 Task: Add Rumiano Organic Sharp Cheddar Bar, Vegetarian Cheese to the cart.
Action: Mouse moved to (635, 245)
Screenshot: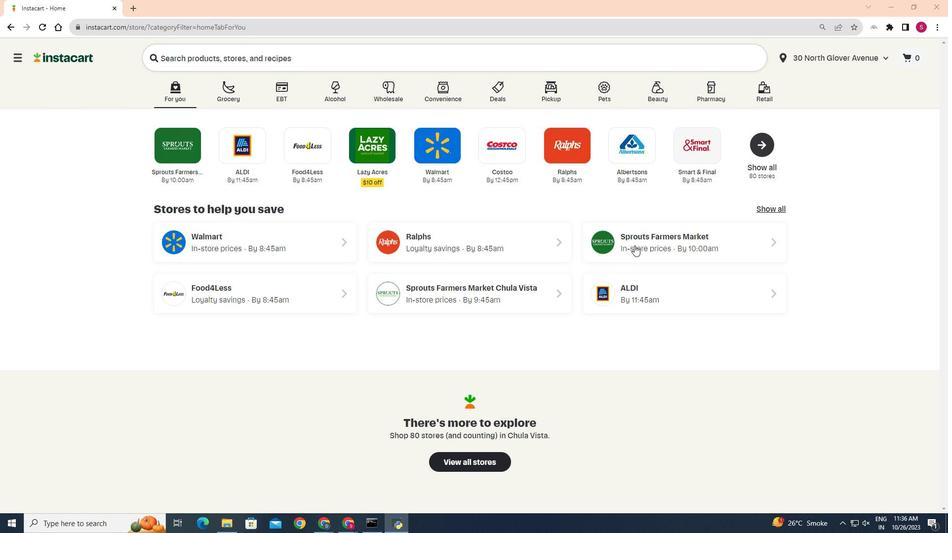 
Action: Mouse pressed left at (635, 245)
Screenshot: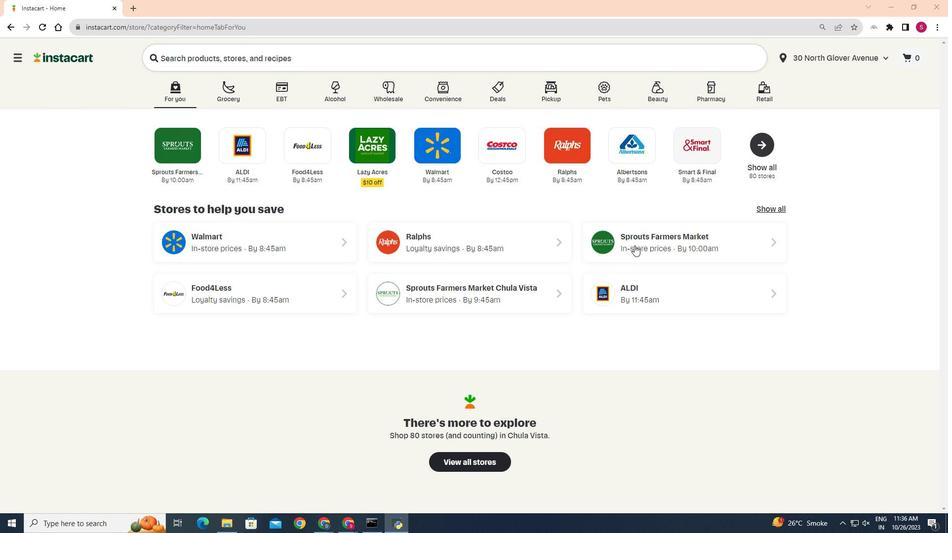 
Action: Mouse moved to (41, 415)
Screenshot: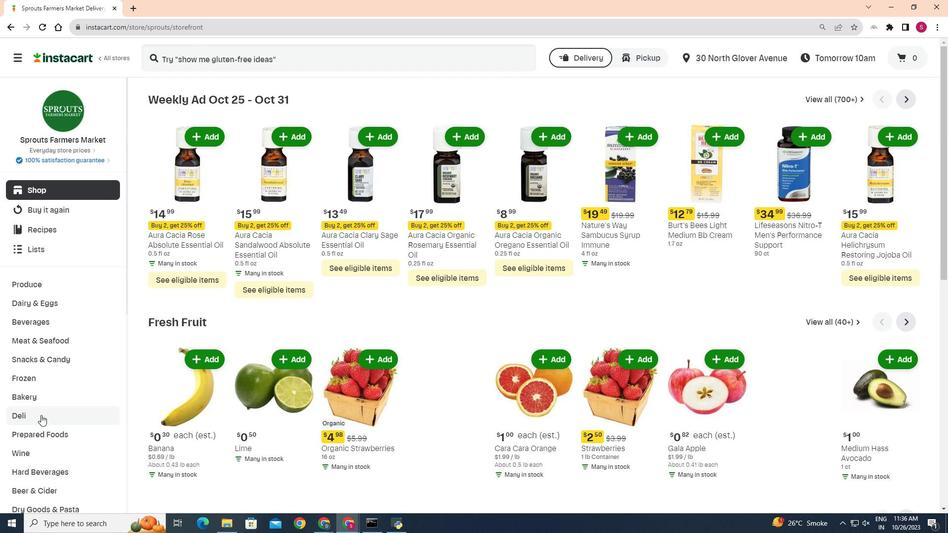 
Action: Mouse pressed left at (41, 415)
Screenshot: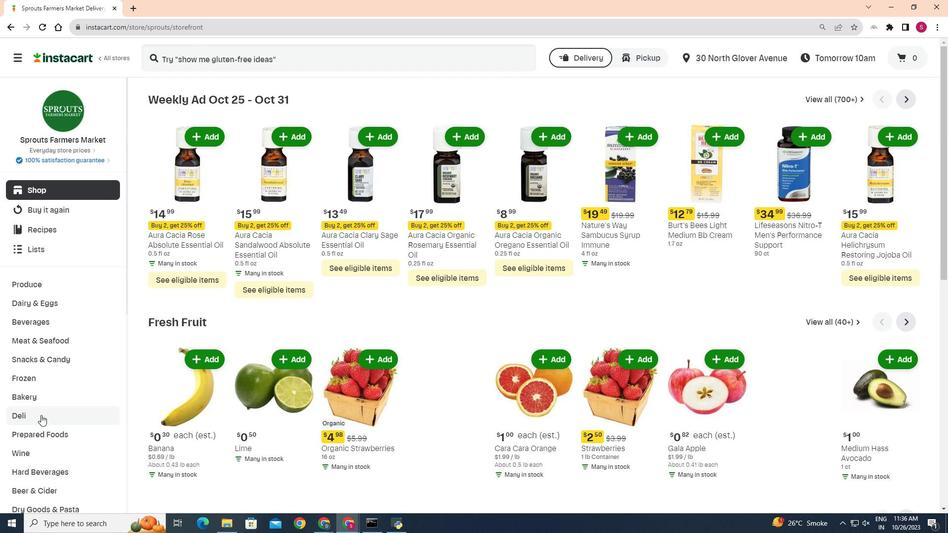 
Action: Mouse moved to (260, 128)
Screenshot: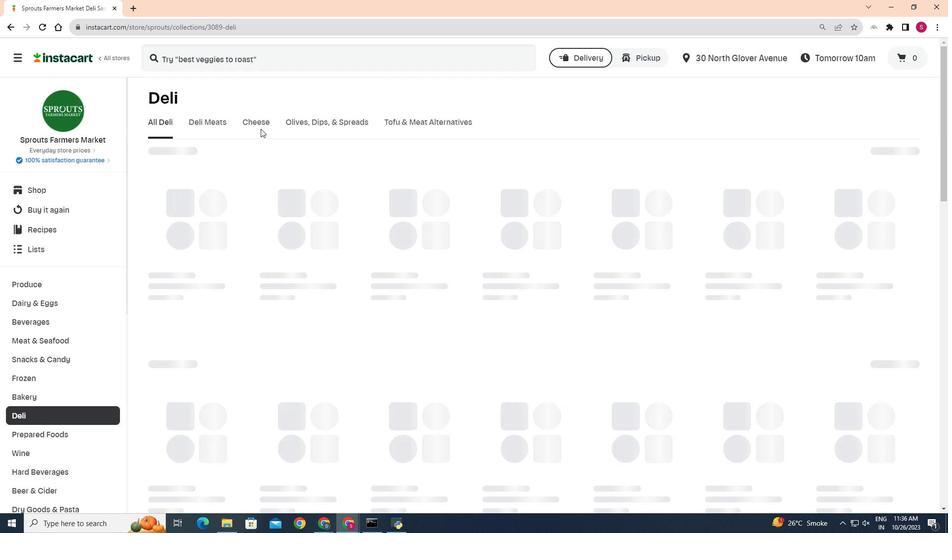 
Action: Mouse pressed left at (260, 128)
Screenshot: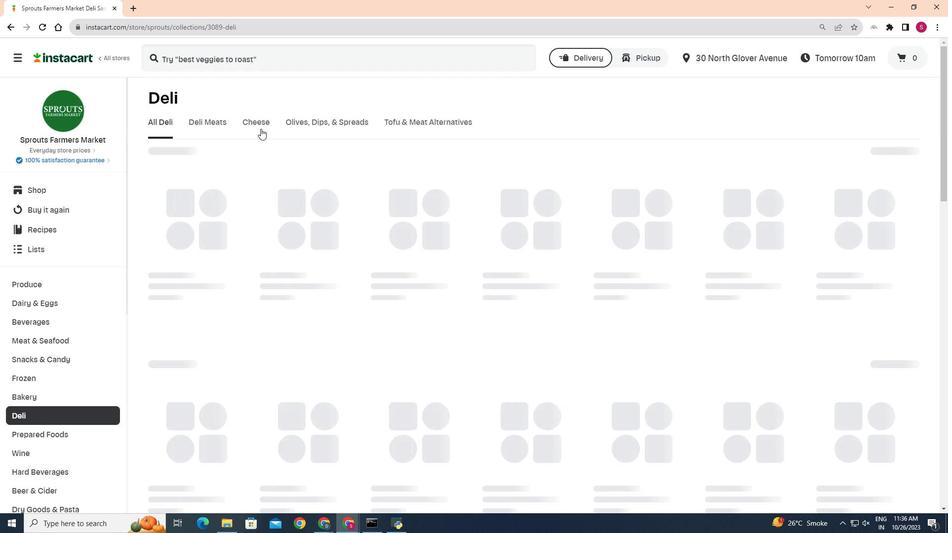 
Action: Mouse moved to (232, 162)
Screenshot: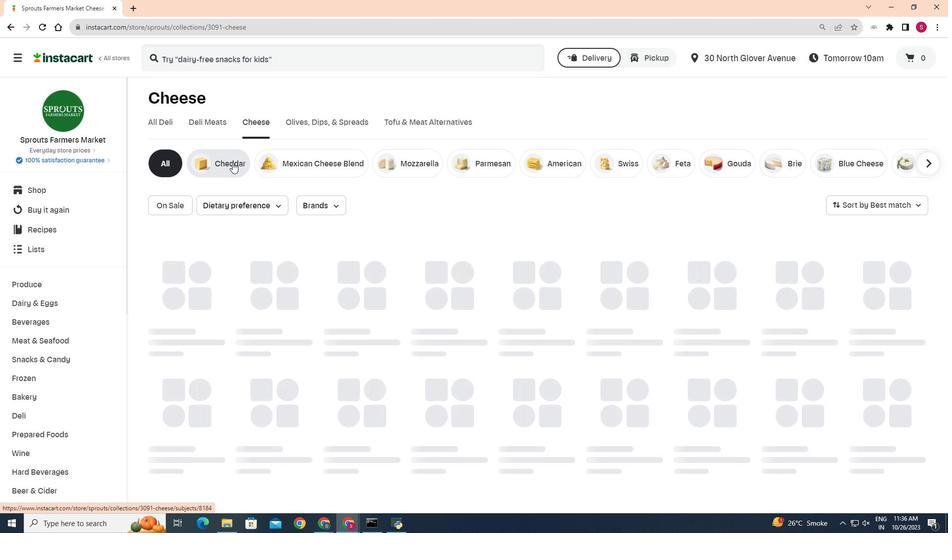 
Action: Mouse pressed left at (232, 162)
Screenshot: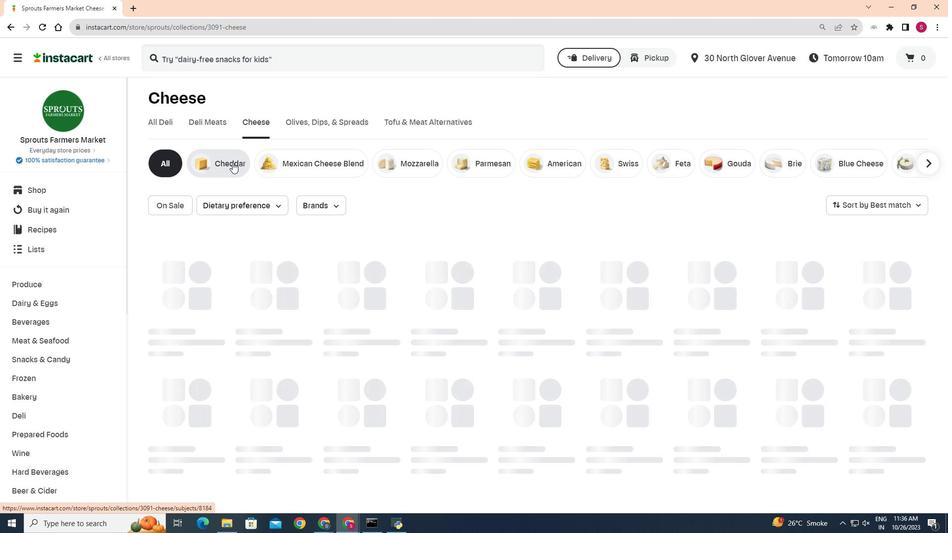 
Action: Mouse moved to (577, 276)
Screenshot: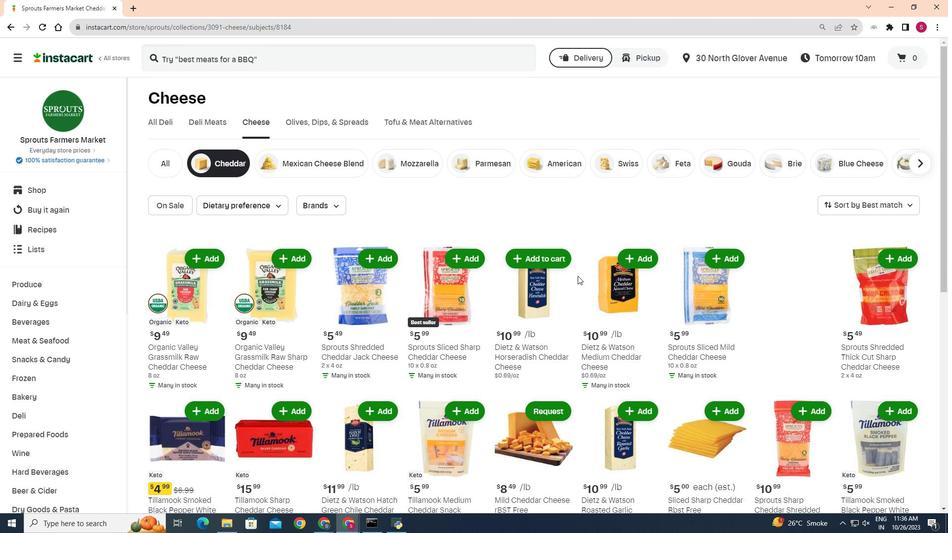 
Action: Mouse scrolled (577, 275) with delta (0, 0)
Screenshot: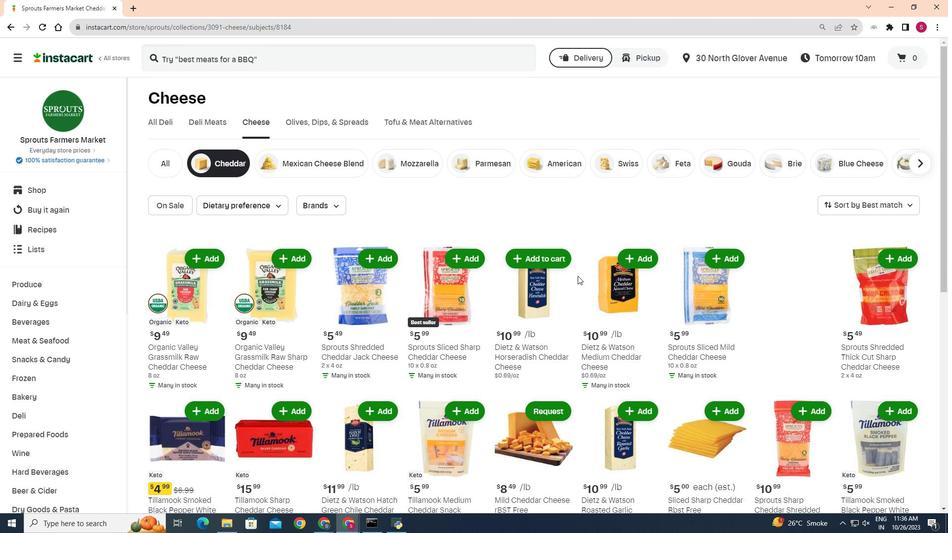 
Action: Mouse moved to (579, 276)
Screenshot: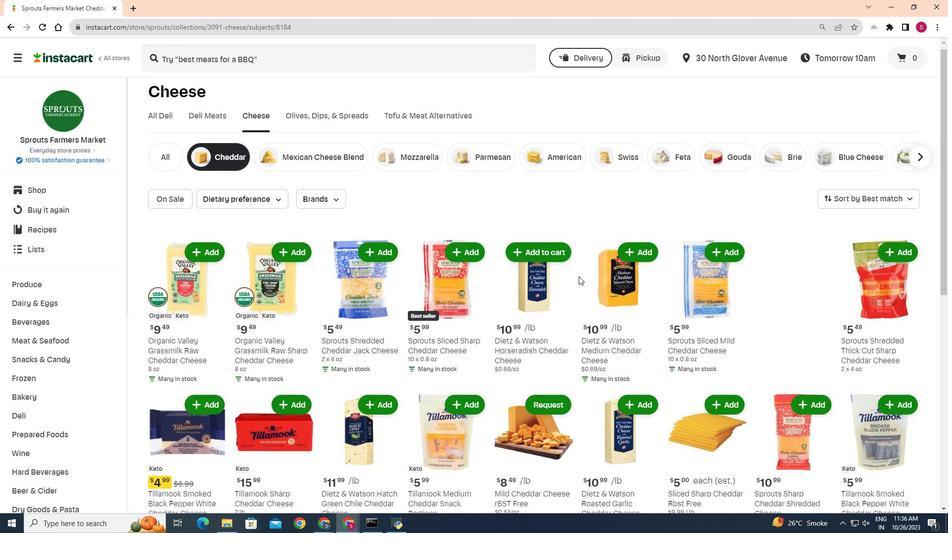 
Action: Mouse scrolled (579, 276) with delta (0, 0)
Screenshot: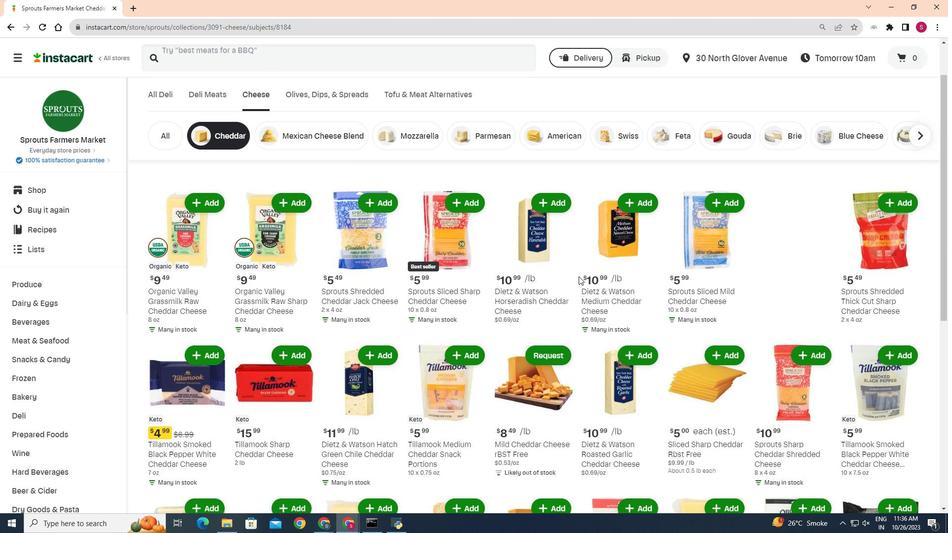 
Action: Mouse scrolled (579, 276) with delta (0, 0)
Screenshot: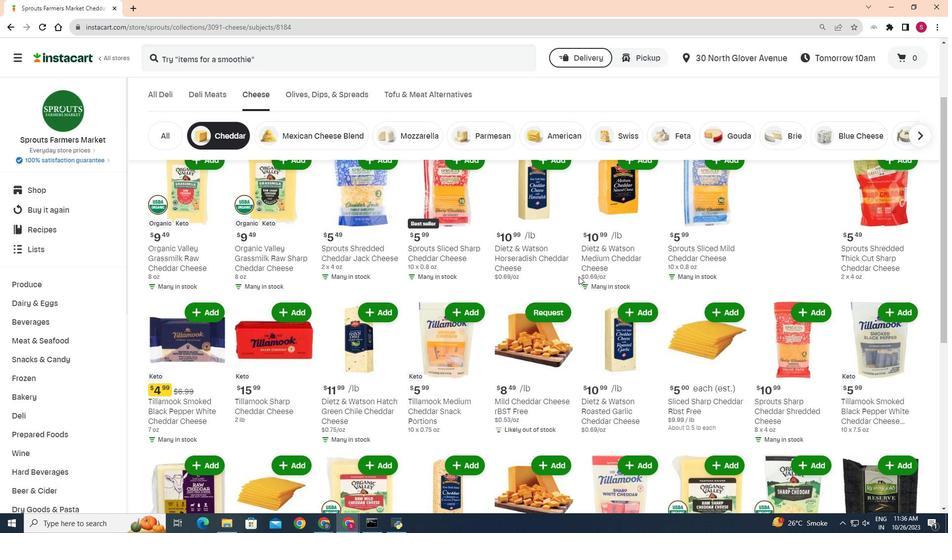 
Action: Mouse moved to (552, 281)
Screenshot: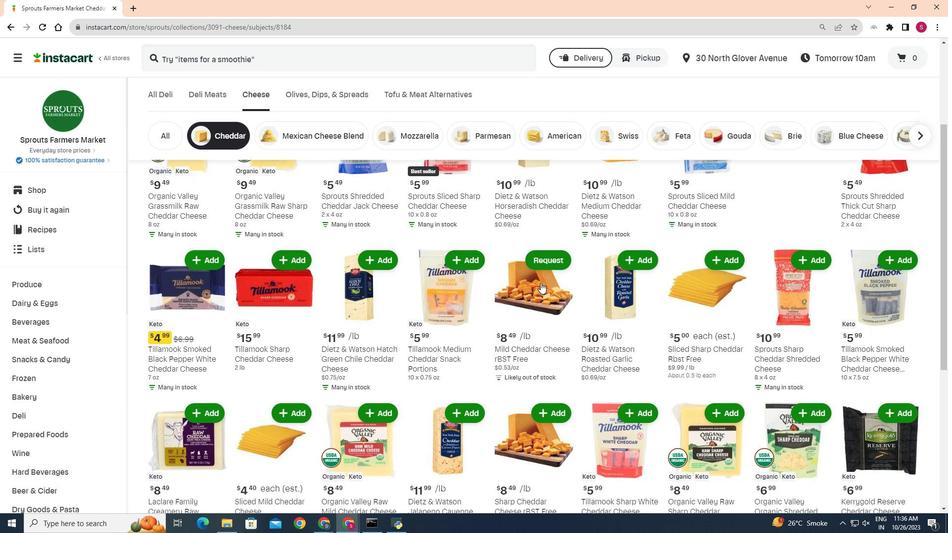 
Action: Mouse scrolled (552, 281) with delta (0, 0)
Screenshot: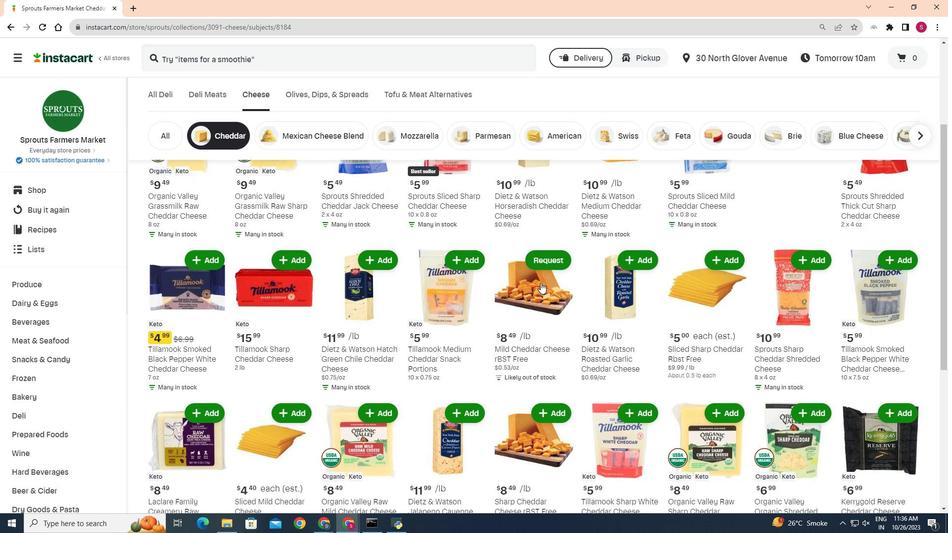 
Action: Mouse moved to (427, 305)
Screenshot: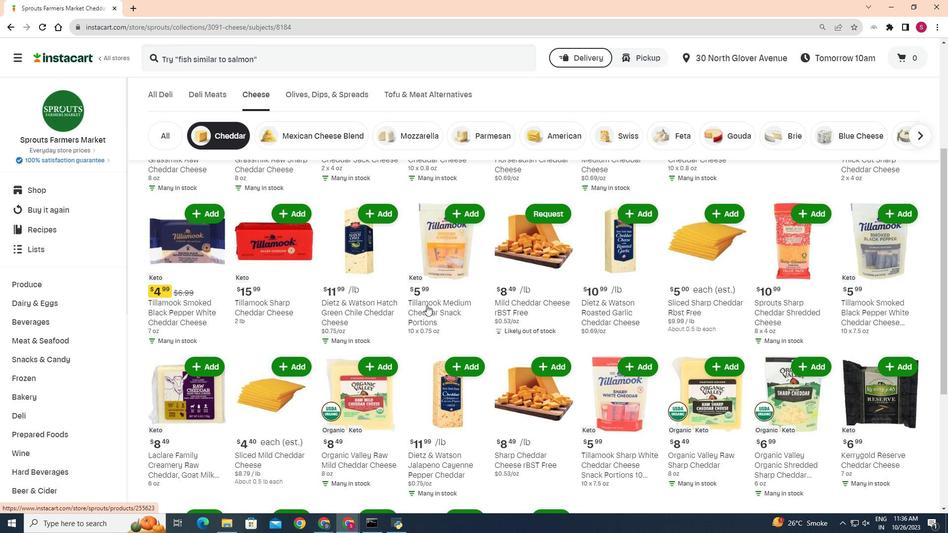 
Action: Mouse scrolled (427, 304) with delta (0, 0)
Screenshot: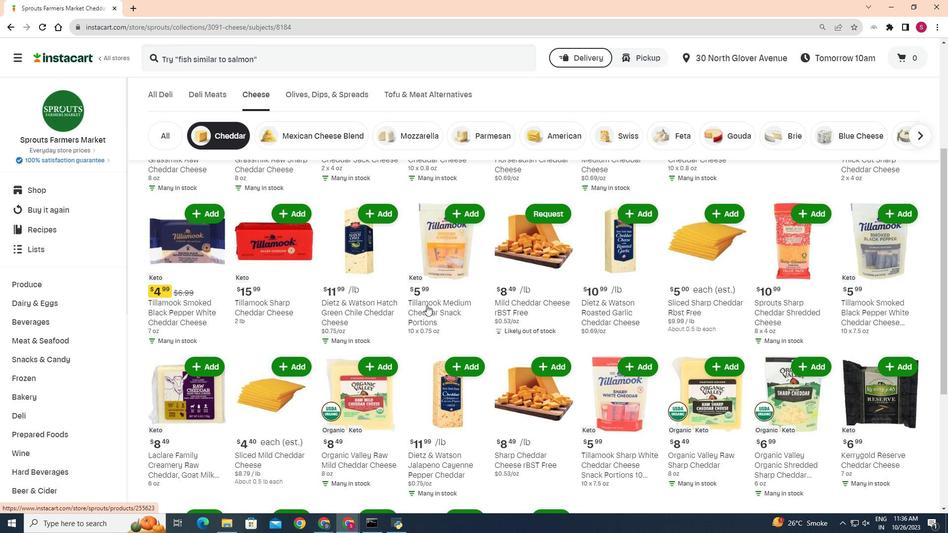 
Action: Mouse moved to (440, 301)
Screenshot: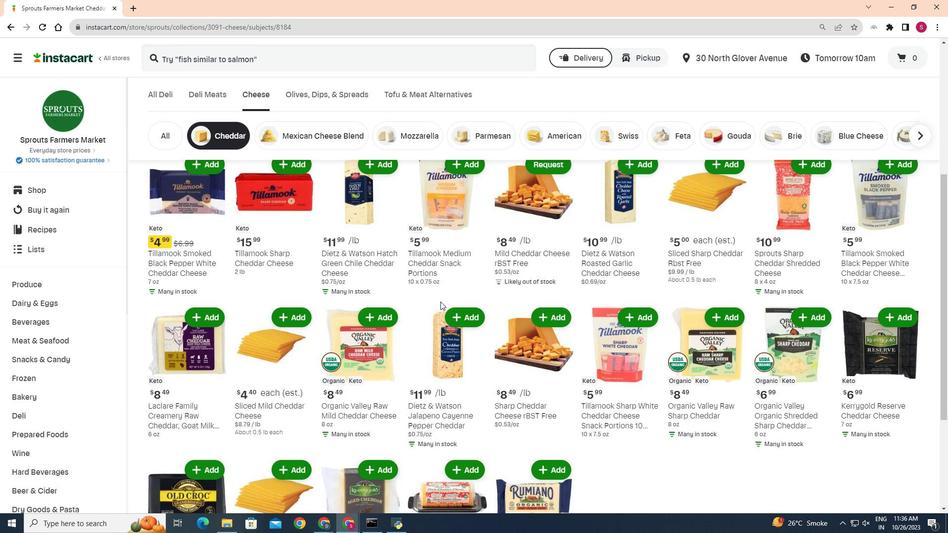 
Action: Mouse scrolled (440, 301) with delta (0, 0)
Screenshot: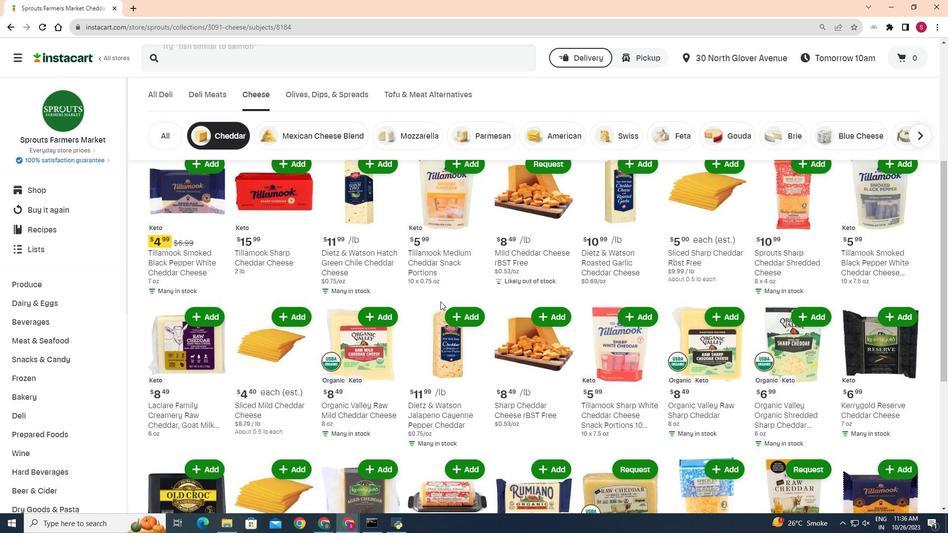 
Action: Mouse scrolled (440, 301) with delta (0, 0)
Screenshot: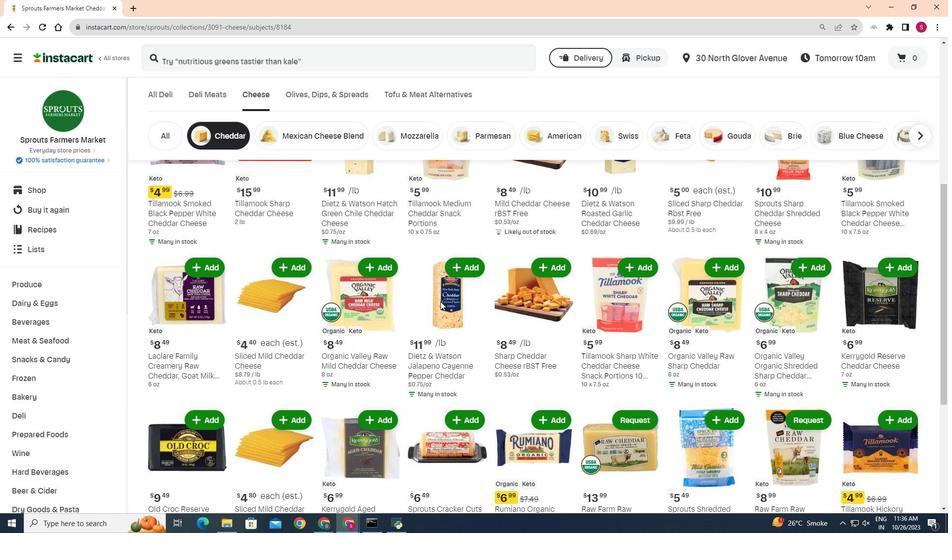 
Action: Mouse moved to (441, 301)
Screenshot: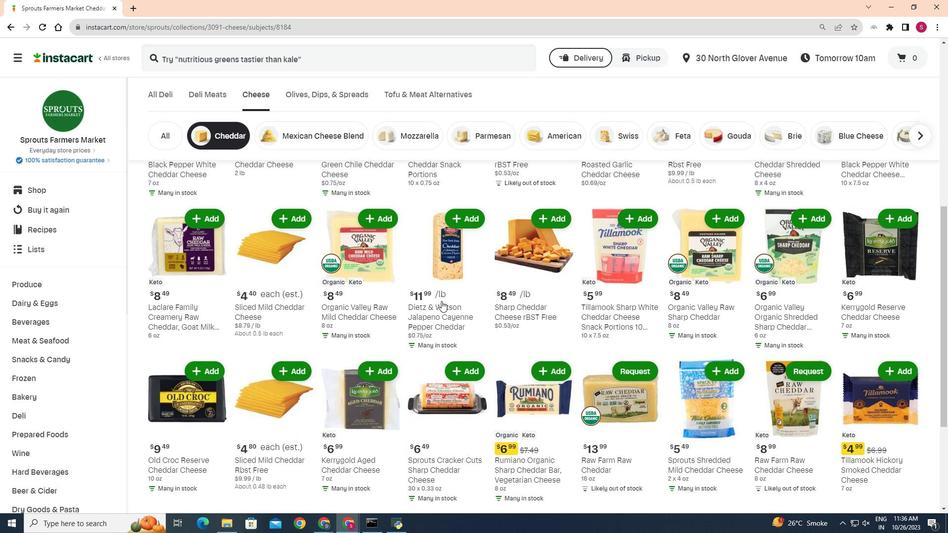 
Action: Mouse scrolled (441, 300) with delta (0, 0)
Screenshot: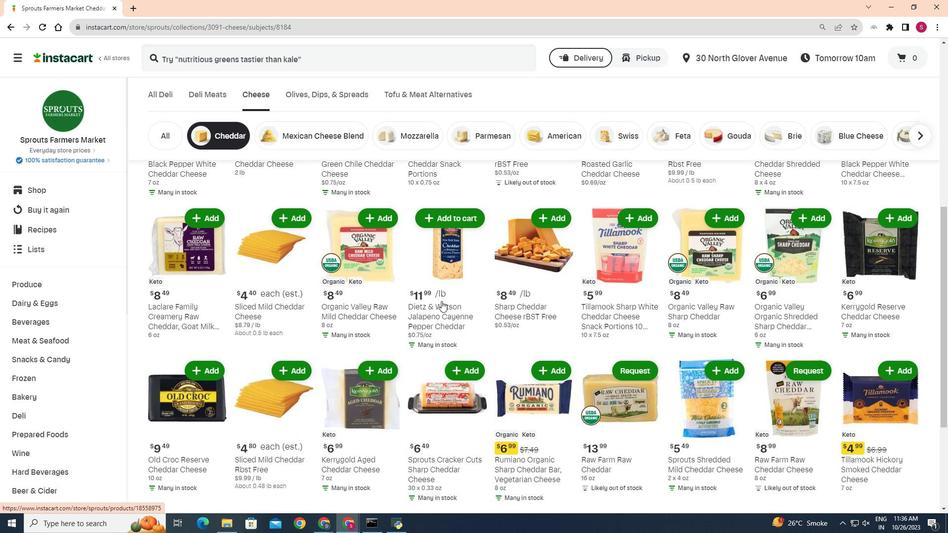 
Action: Mouse scrolled (441, 300) with delta (0, 0)
Screenshot: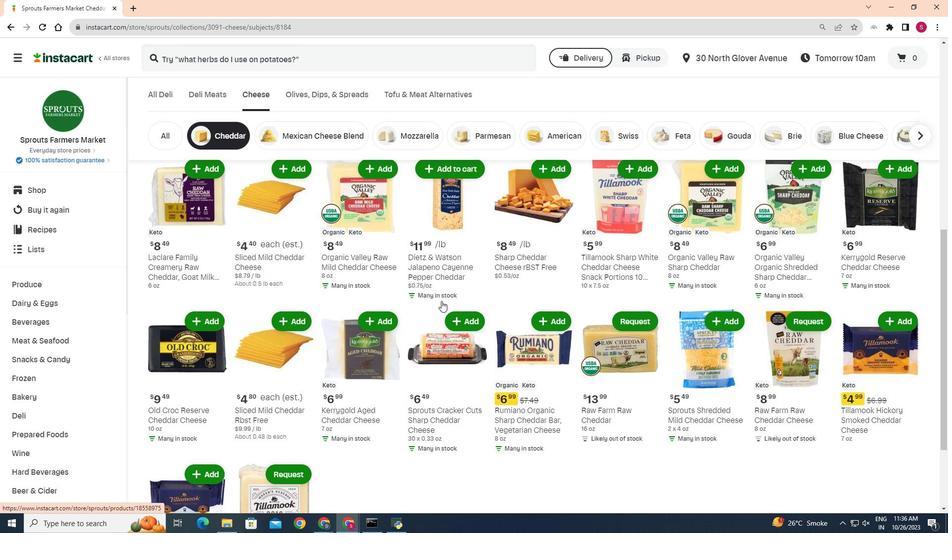 
Action: Mouse moved to (557, 272)
Screenshot: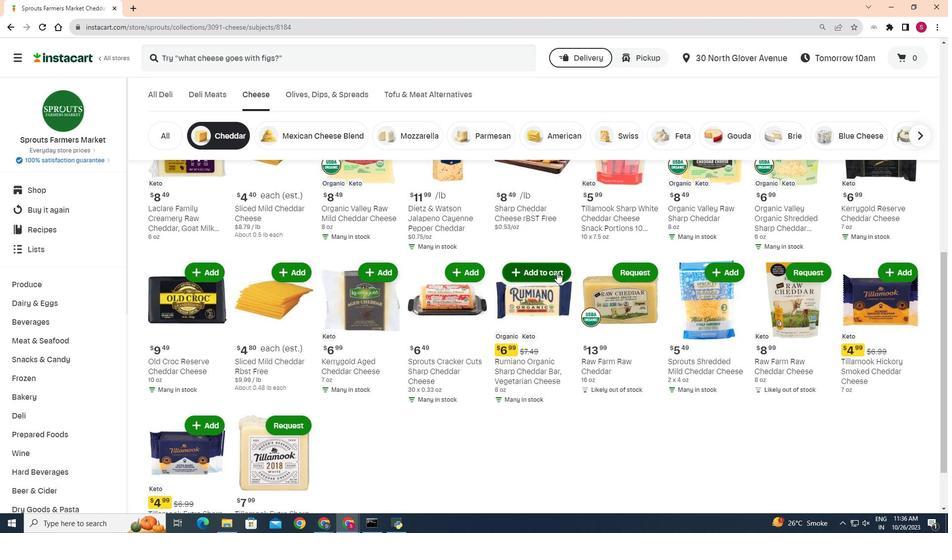 
Action: Mouse pressed left at (557, 272)
Screenshot: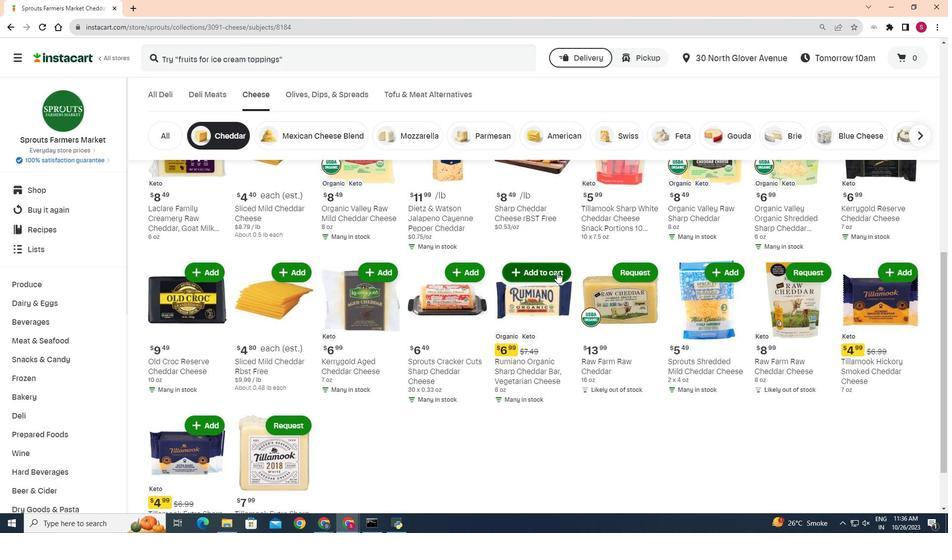
Action: Mouse moved to (514, 348)
Screenshot: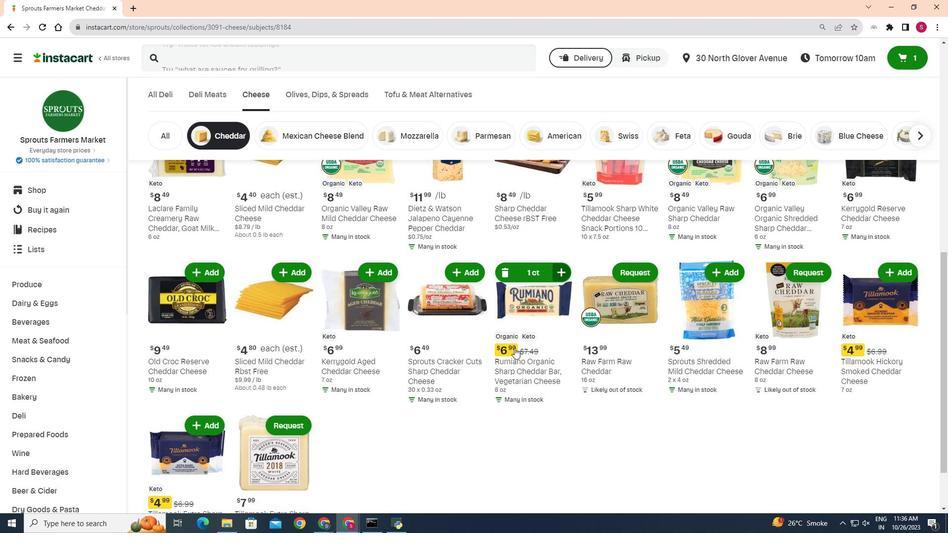 
